 Task: Create a due date automation trigger when advanced on, on the tuesday after a card is due add dates without an overdue due date at 11:00 AM.
Action: Mouse moved to (828, 258)
Screenshot: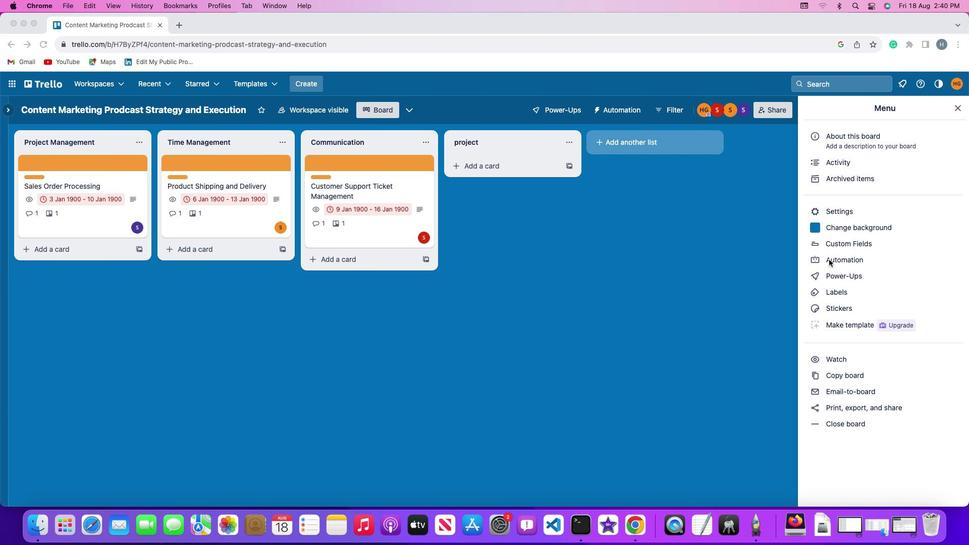 
Action: Mouse pressed left at (828, 258)
Screenshot: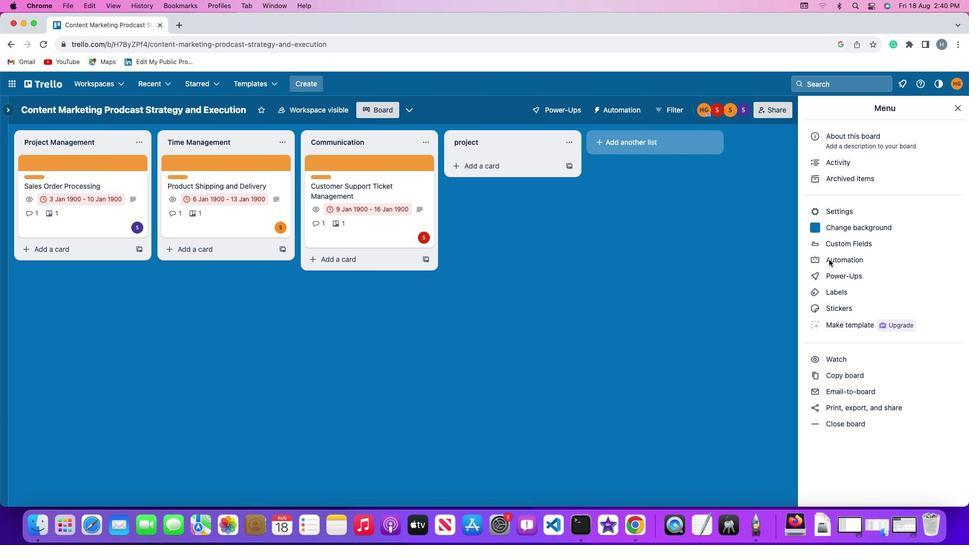 
Action: Mouse pressed left at (828, 258)
Screenshot: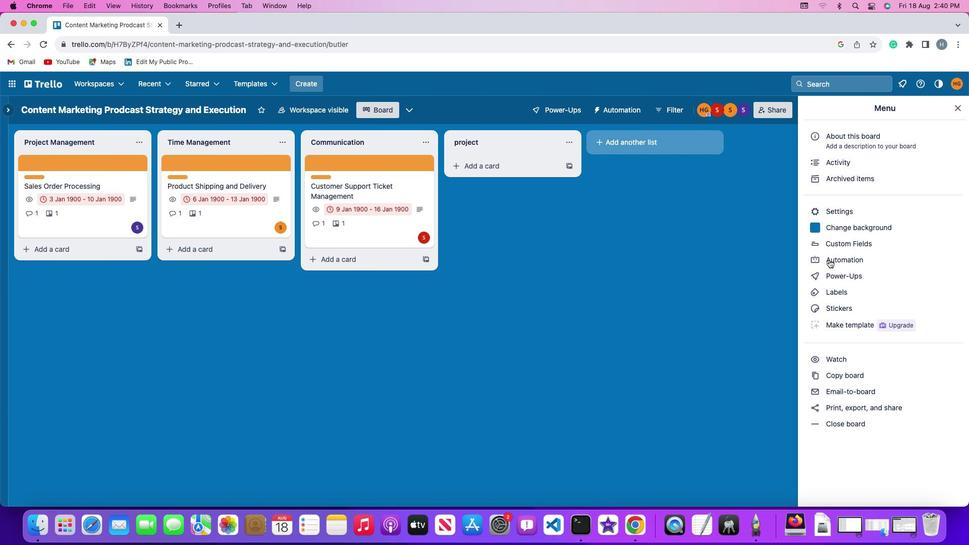 
Action: Mouse moved to (59, 235)
Screenshot: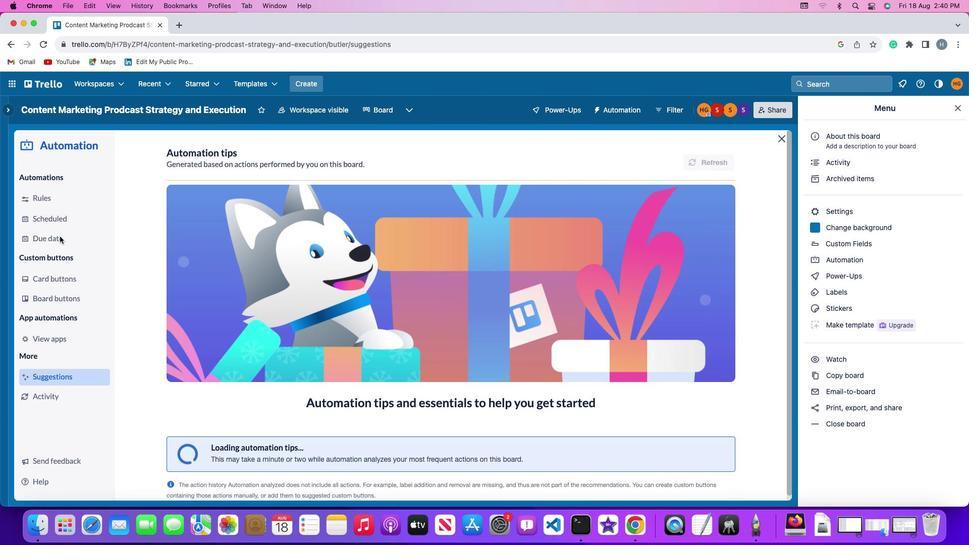 
Action: Mouse pressed left at (59, 235)
Screenshot: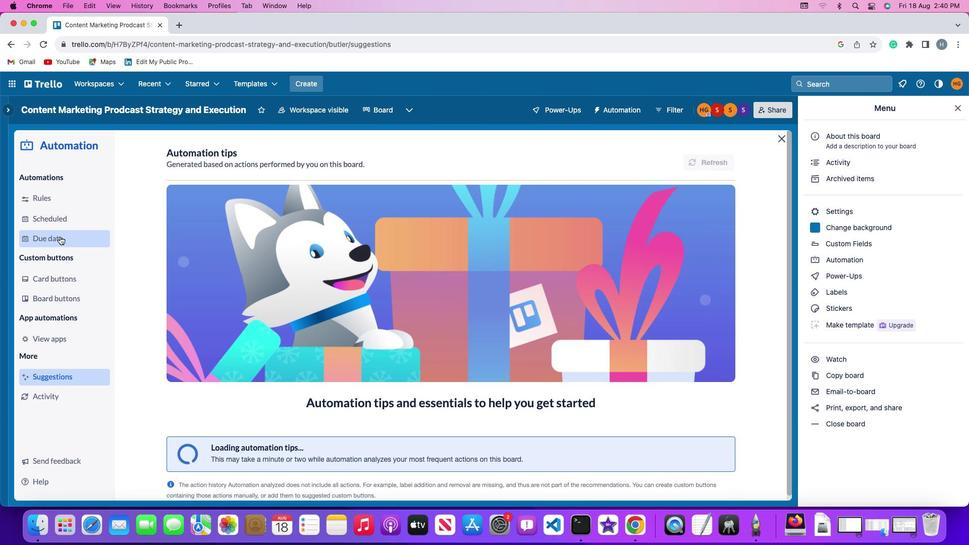 
Action: Mouse moved to (677, 150)
Screenshot: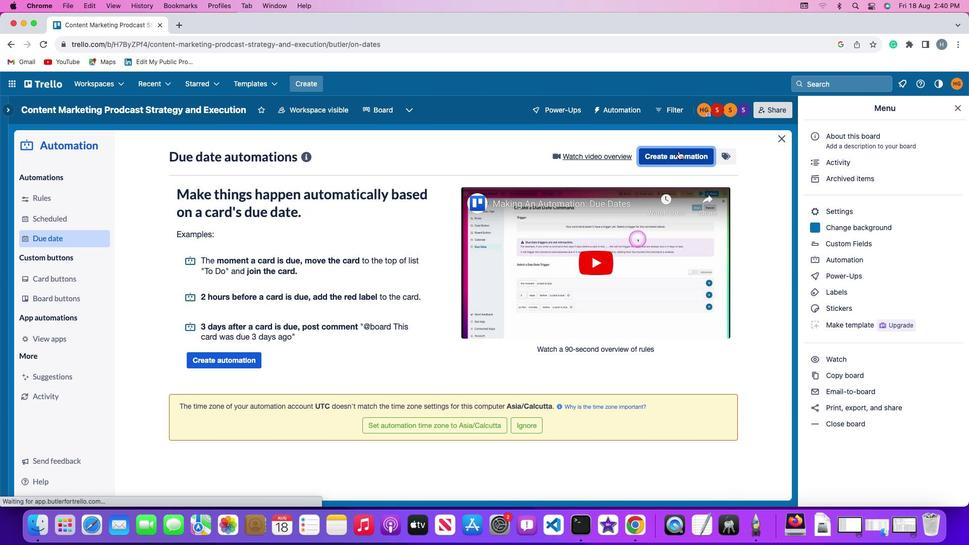
Action: Mouse pressed left at (677, 150)
Screenshot: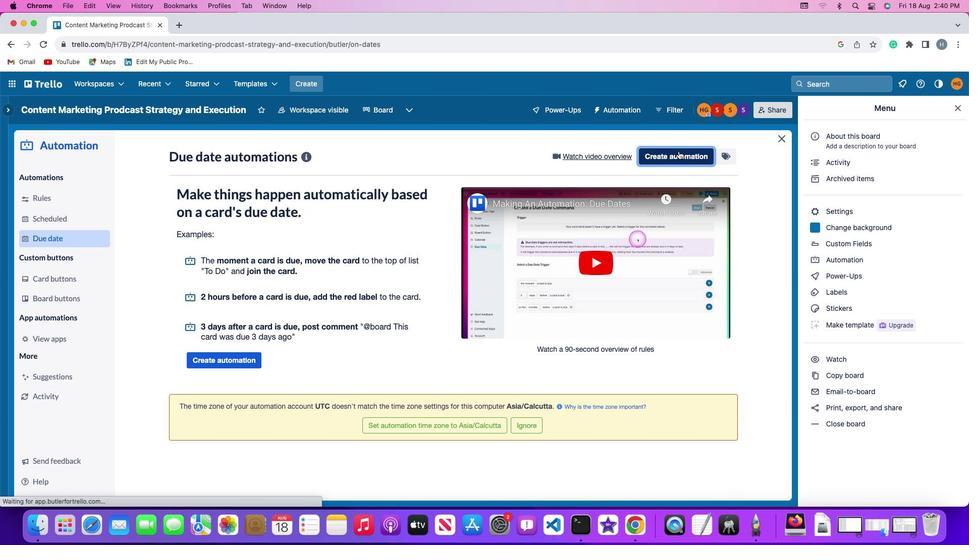 
Action: Mouse moved to (199, 252)
Screenshot: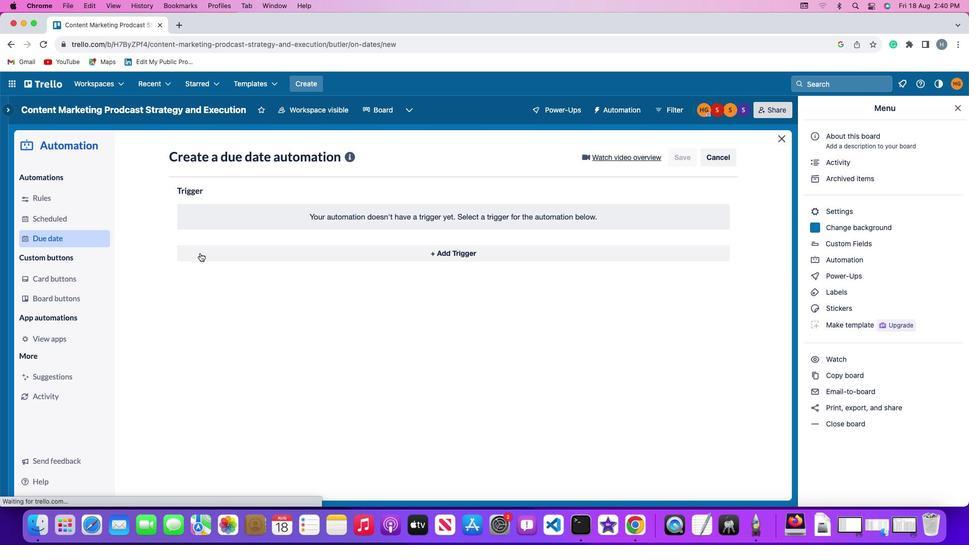 
Action: Mouse pressed left at (199, 252)
Screenshot: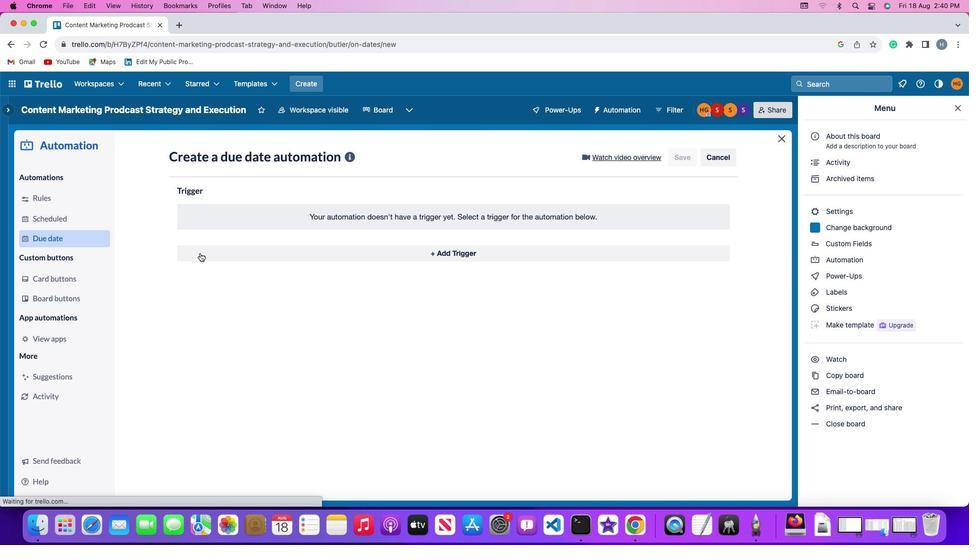 
Action: Mouse moved to (220, 434)
Screenshot: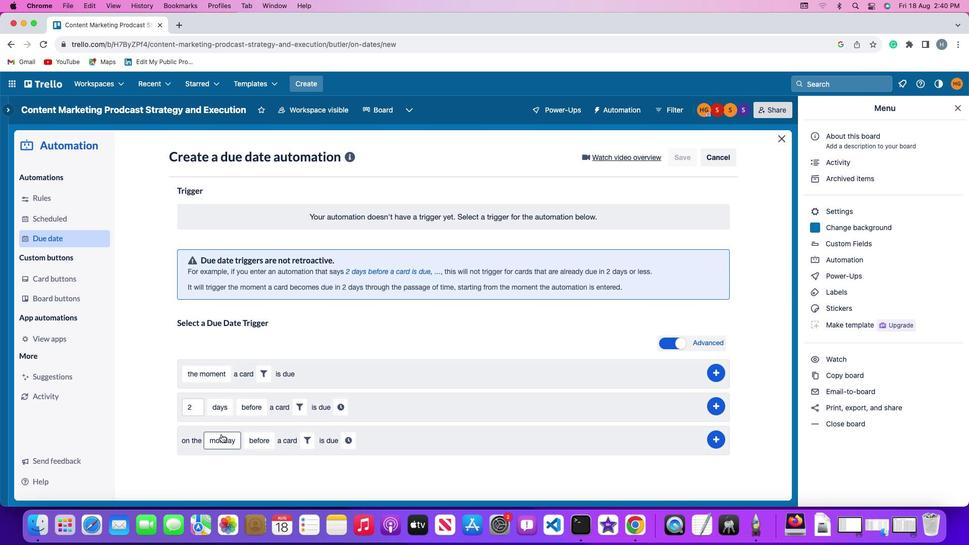 
Action: Mouse pressed left at (220, 434)
Screenshot: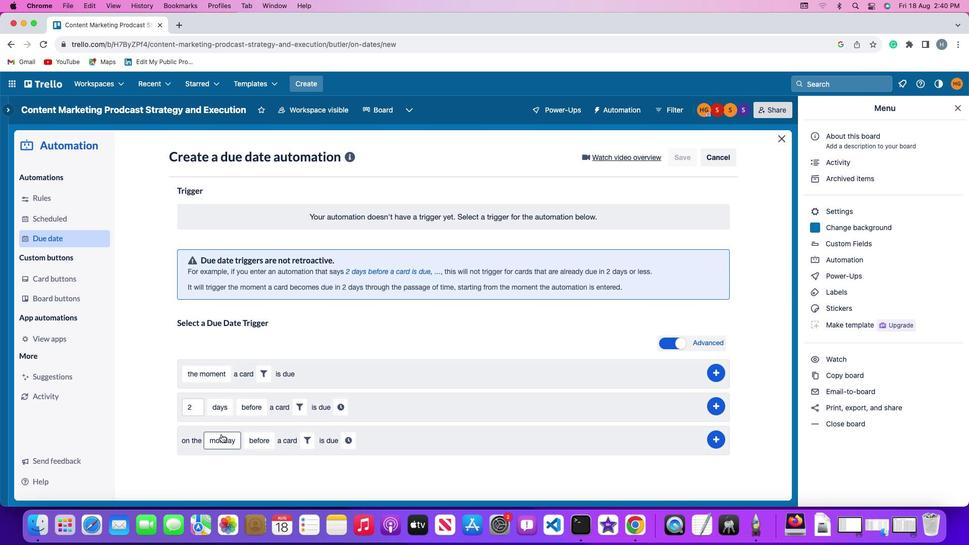 
Action: Mouse moved to (244, 324)
Screenshot: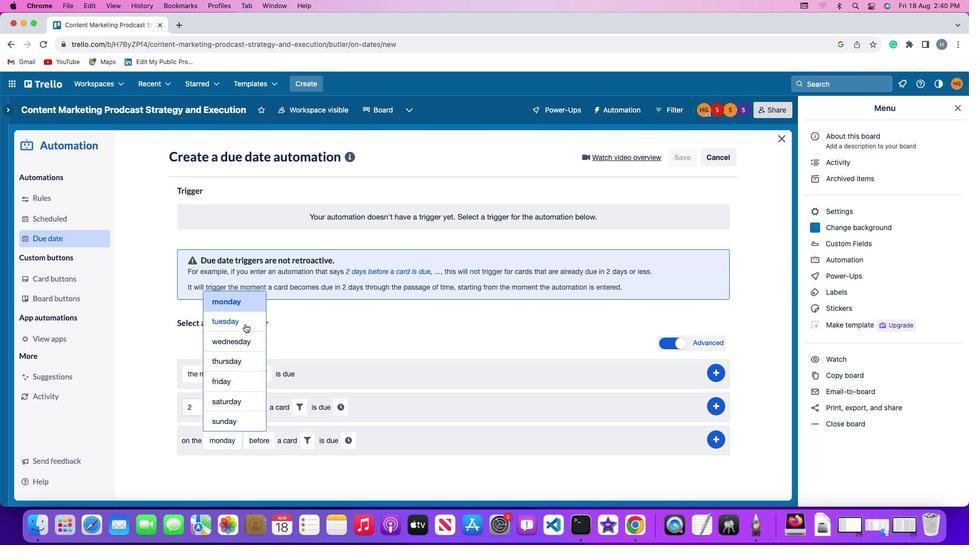
Action: Mouse pressed left at (244, 324)
Screenshot: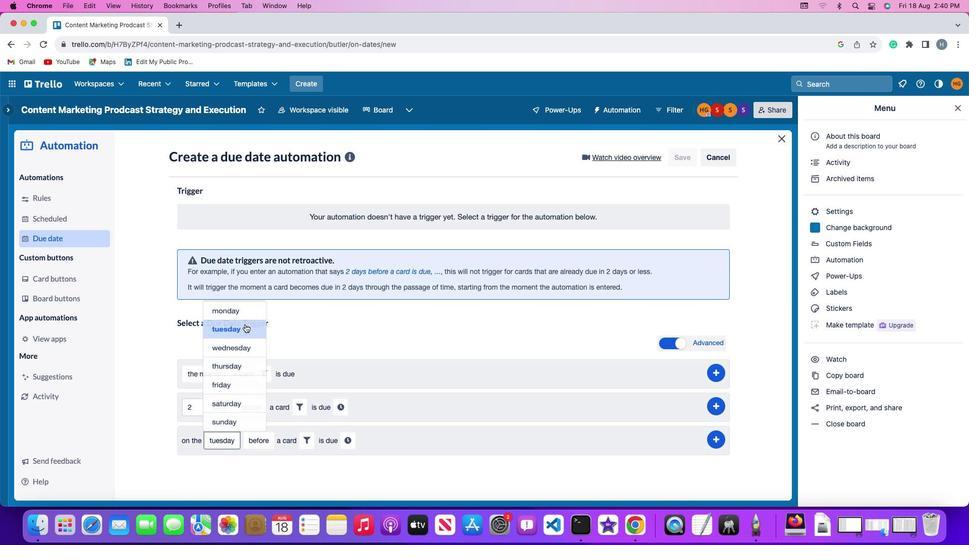 
Action: Mouse moved to (264, 441)
Screenshot: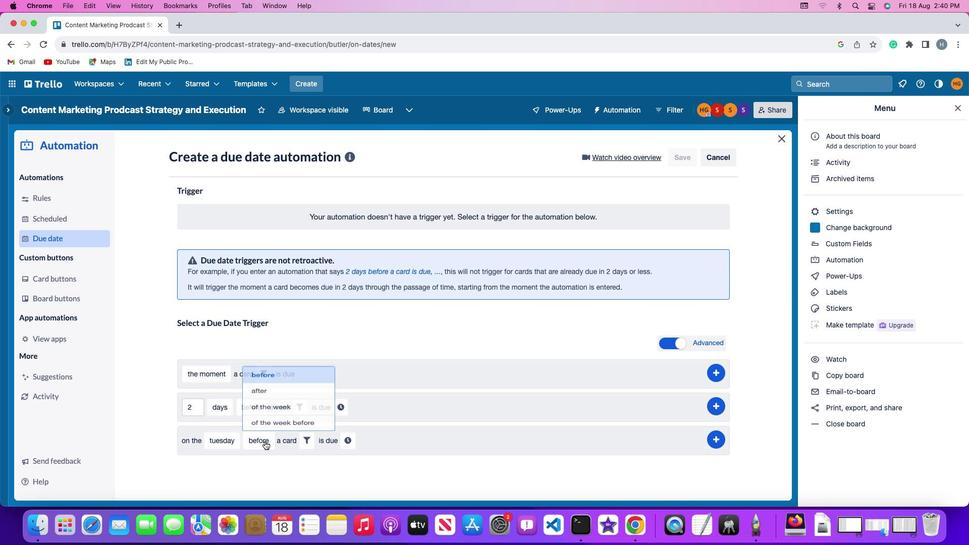 
Action: Mouse pressed left at (264, 441)
Screenshot: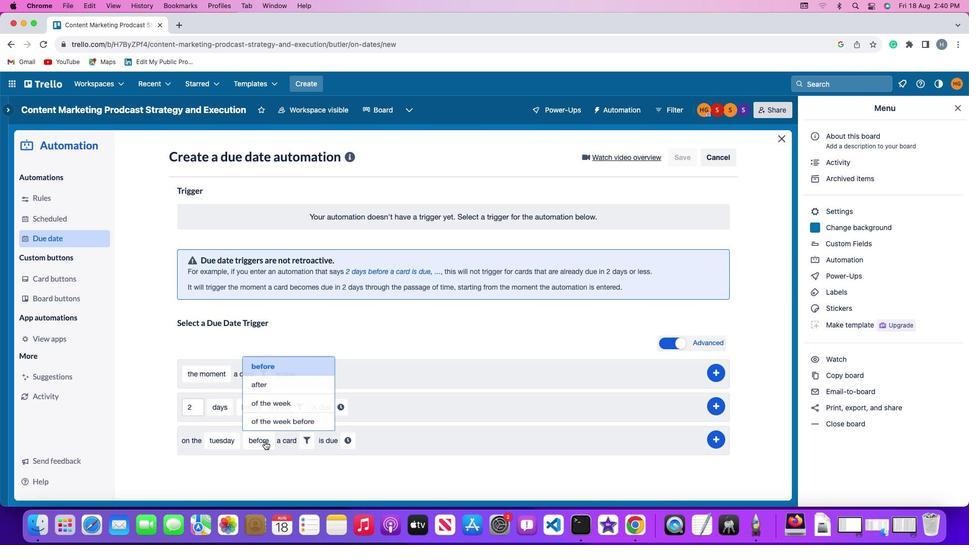 
Action: Mouse moved to (275, 383)
Screenshot: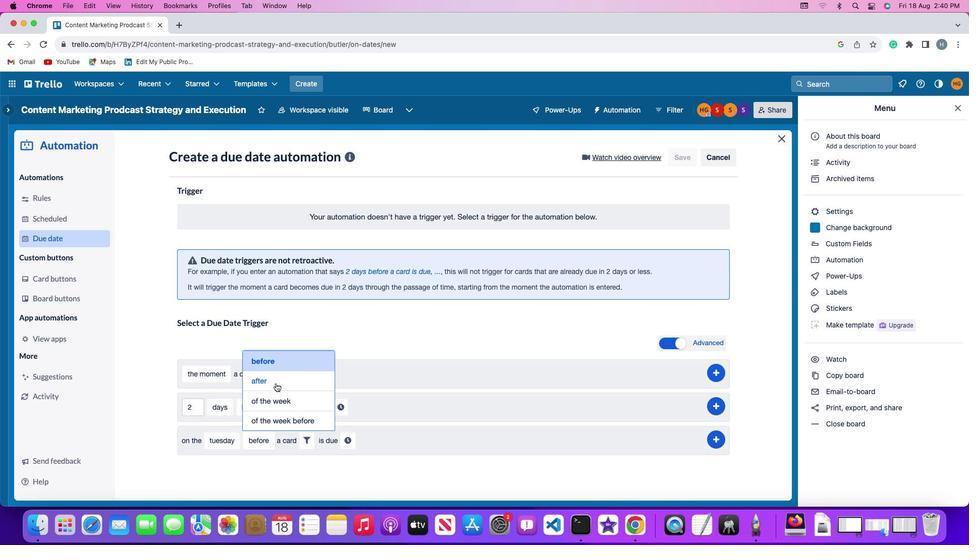 
Action: Mouse pressed left at (275, 383)
Screenshot: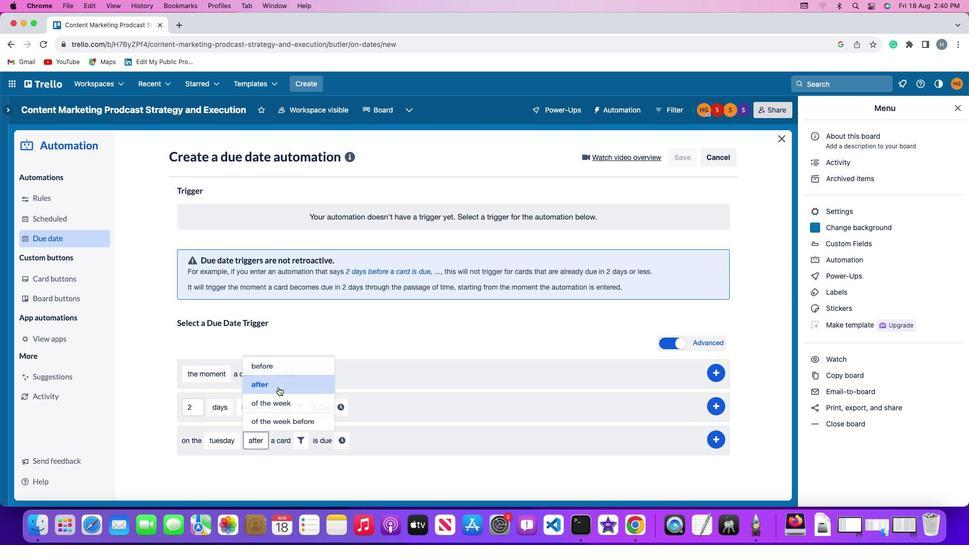 
Action: Mouse moved to (305, 439)
Screenshot: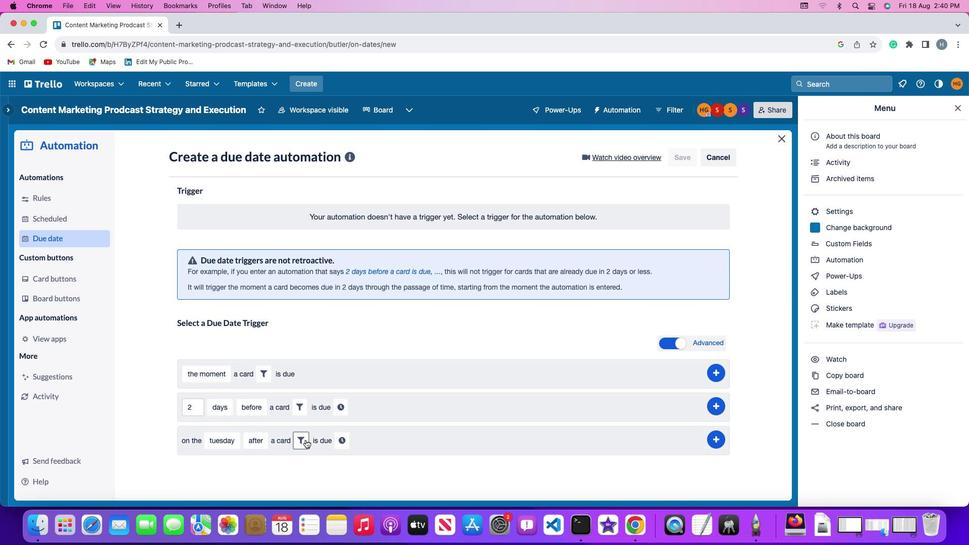 
Action: Mouse pressed left at (305, 439)
Screenshot: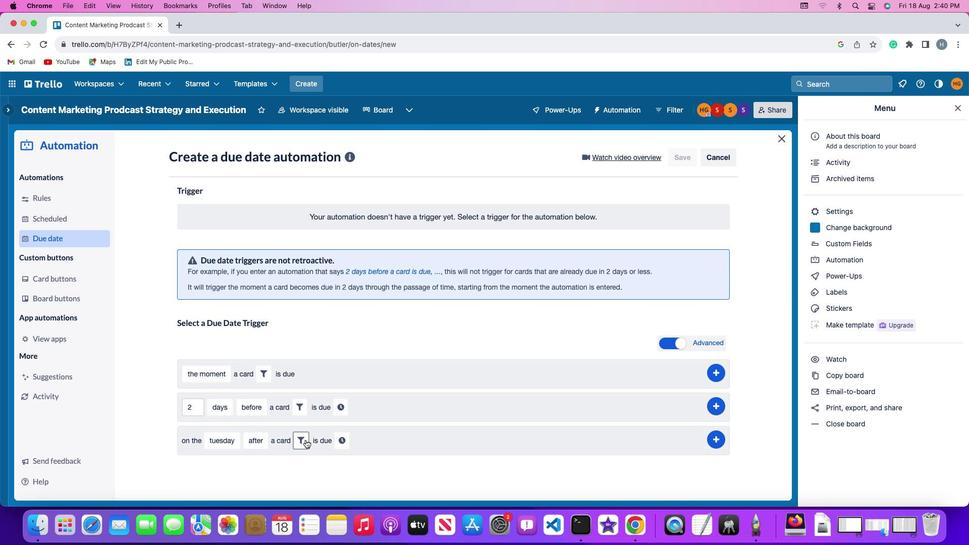 
Action: Mouse moved to (356, 466)
Screenshot: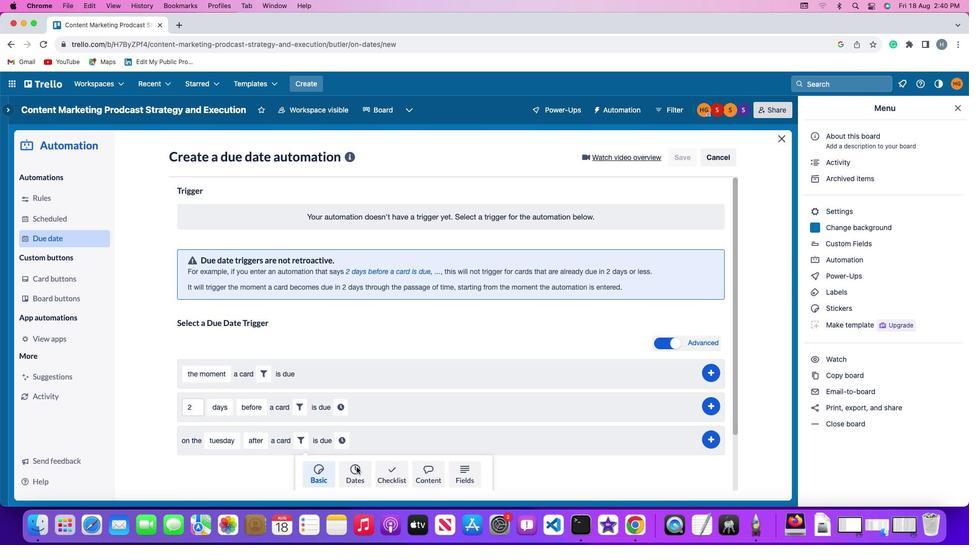 
Action: Mouse pressed left at (356, 466)
Screenshot: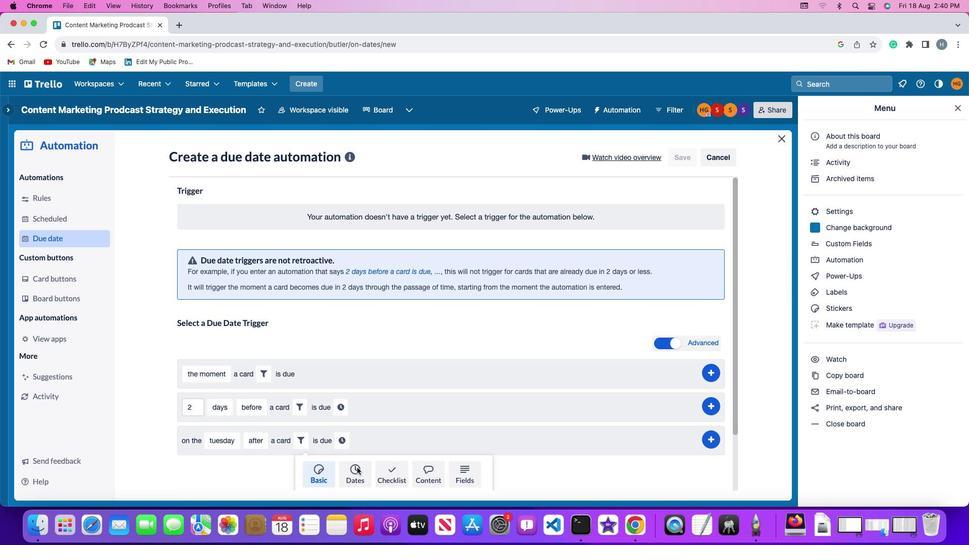 
Action: Mouse moved to (254, 461)
Screenshot: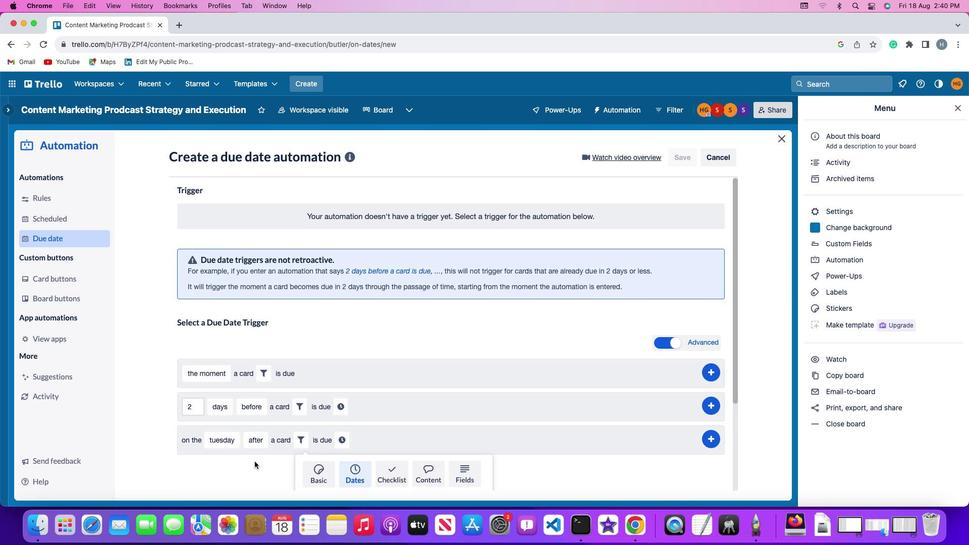 
Action: Mouse scrolled (254, 461) with delta (0, 0)
Screenshot: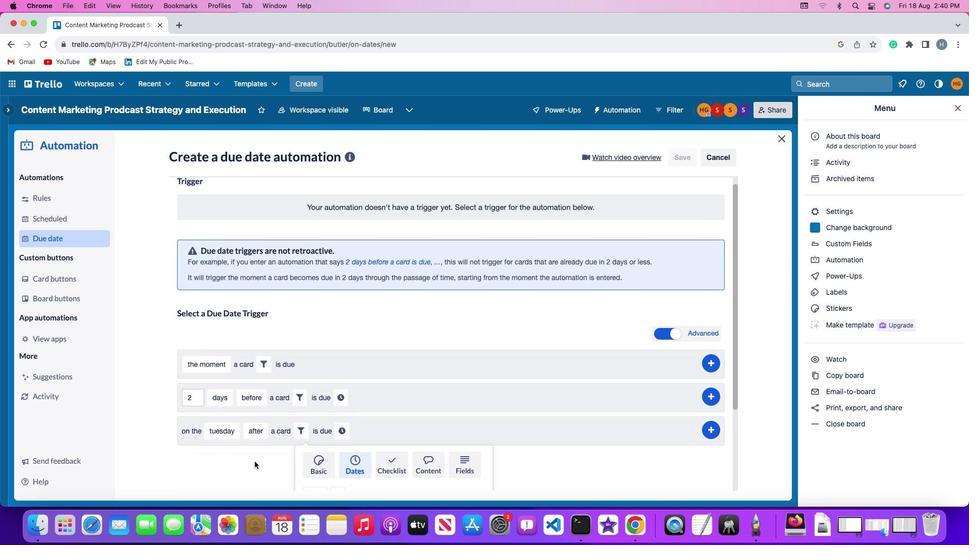 
Action: Mouse scrolled (254, 461) with delta (0, 0)
Screenshot: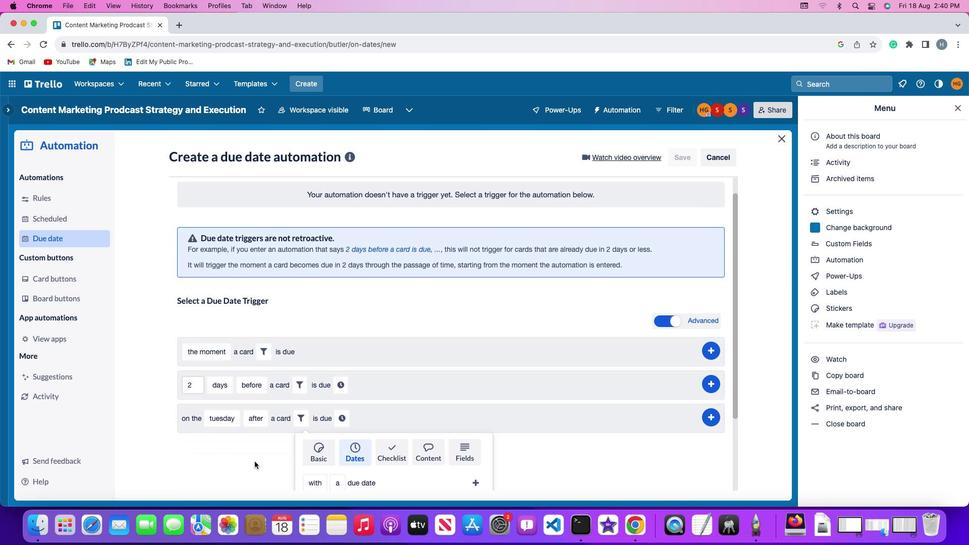 
Action: Mouse scrolled (254, 461) with delta (0, -1)
Screenshot: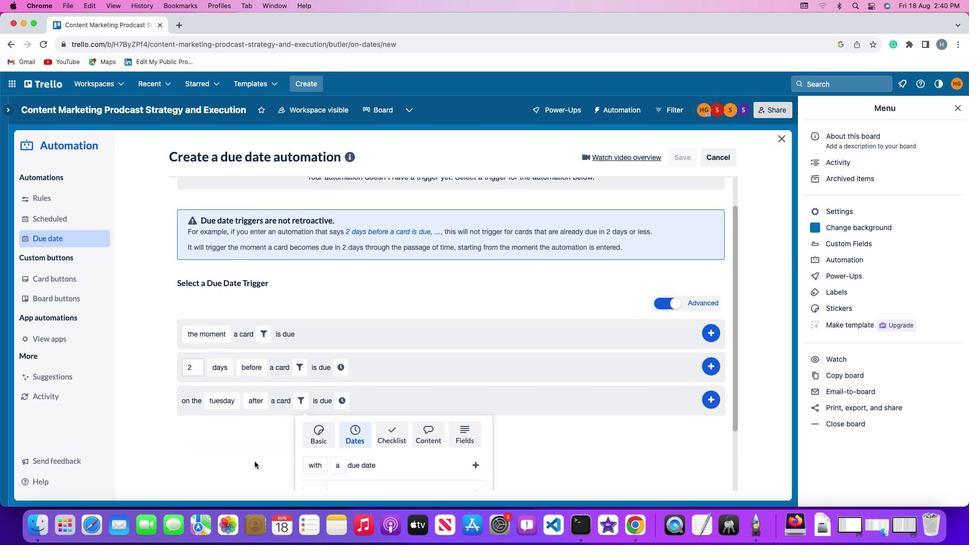 
Action: Mouse moved to (299, 436)
Screenshot: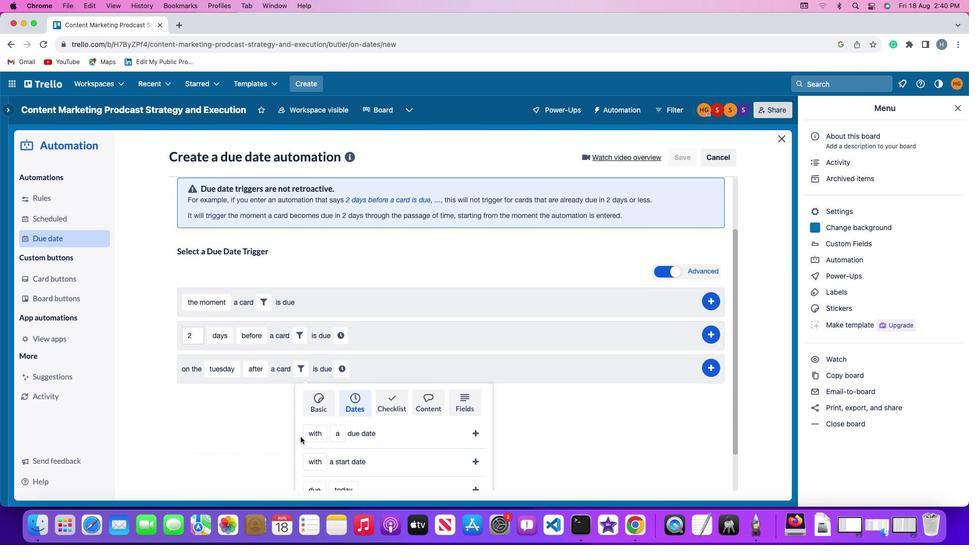 
Action: Mouse pressed left at (299, 436)
Screenshot: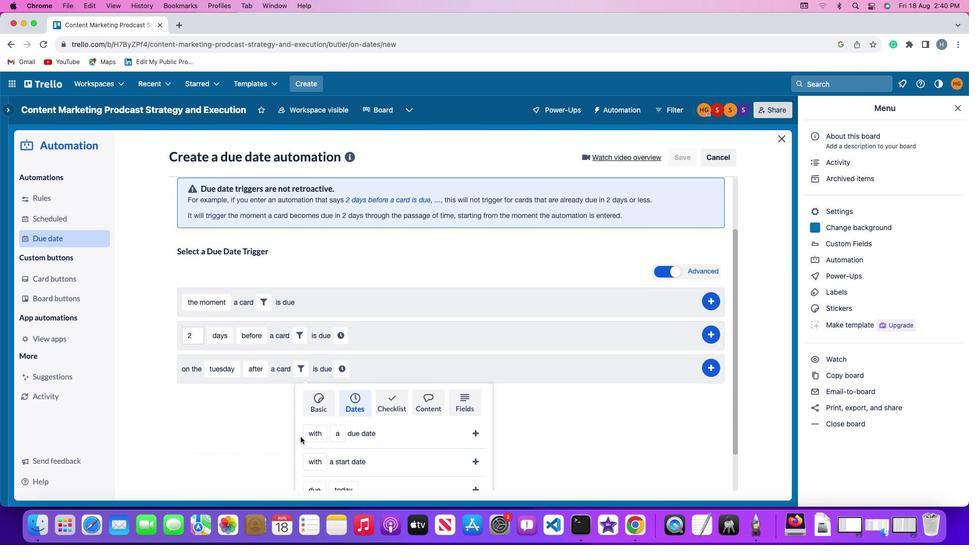 
Action: Mouse moved to (306, 435)
Screenshot: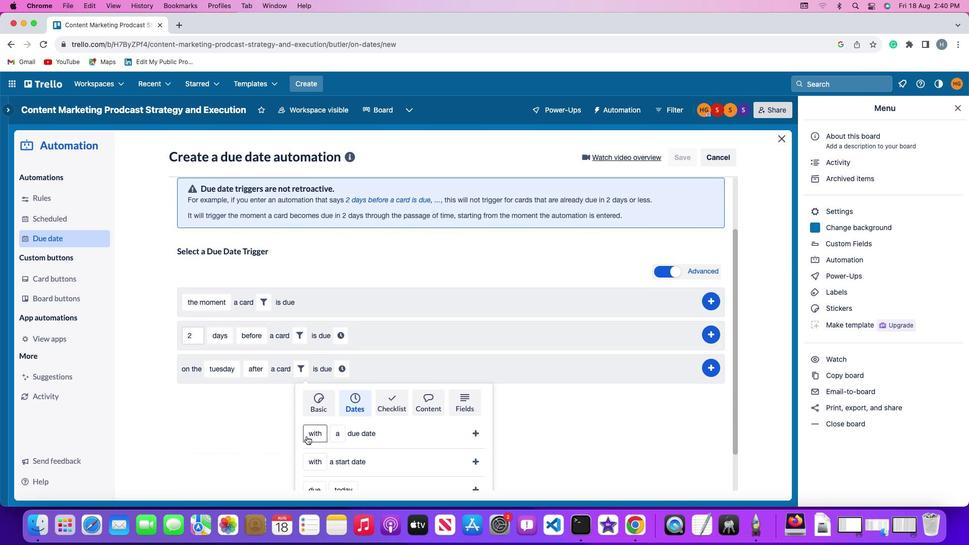 
Action: Mouse pressed left at (306, 435)
Screenshot: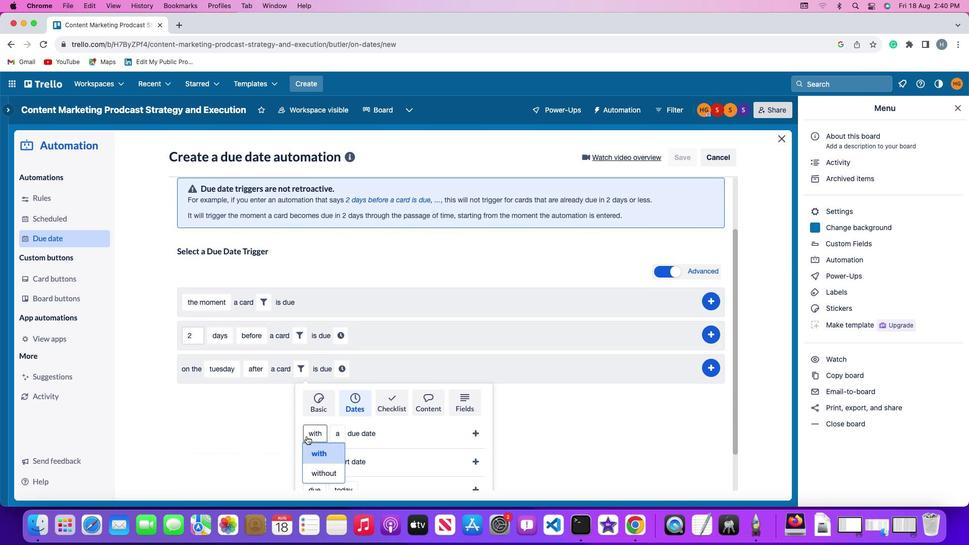 
Action: Mouse moved to (316, 473)
Screenshot: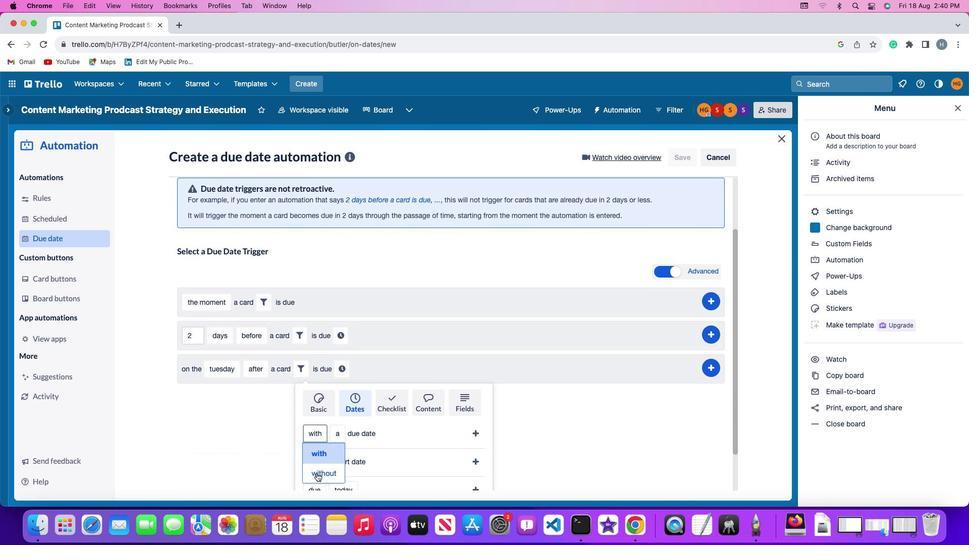 
Action: Mouse pressed left at (316, 473)
Screenshot: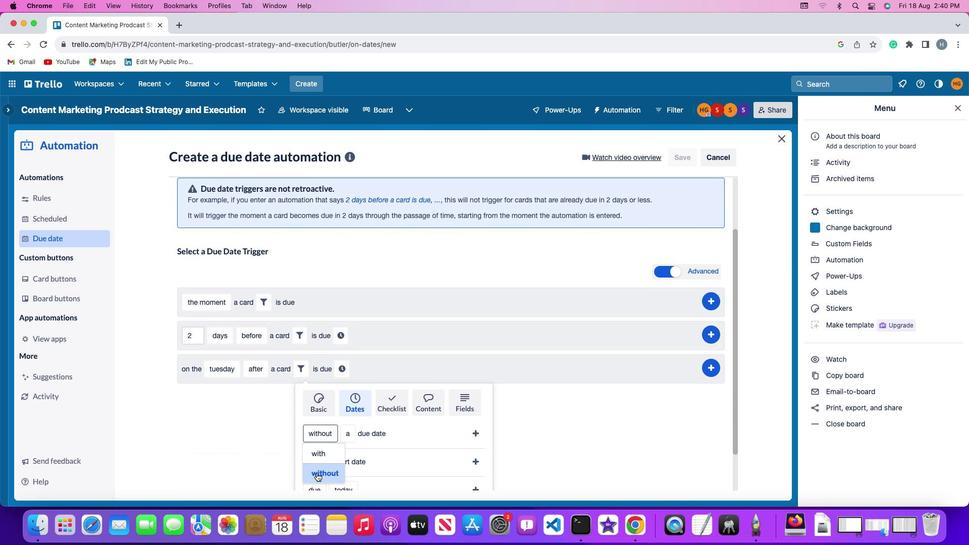 
Action: Mouse moved to (355, 432)
Screenshot: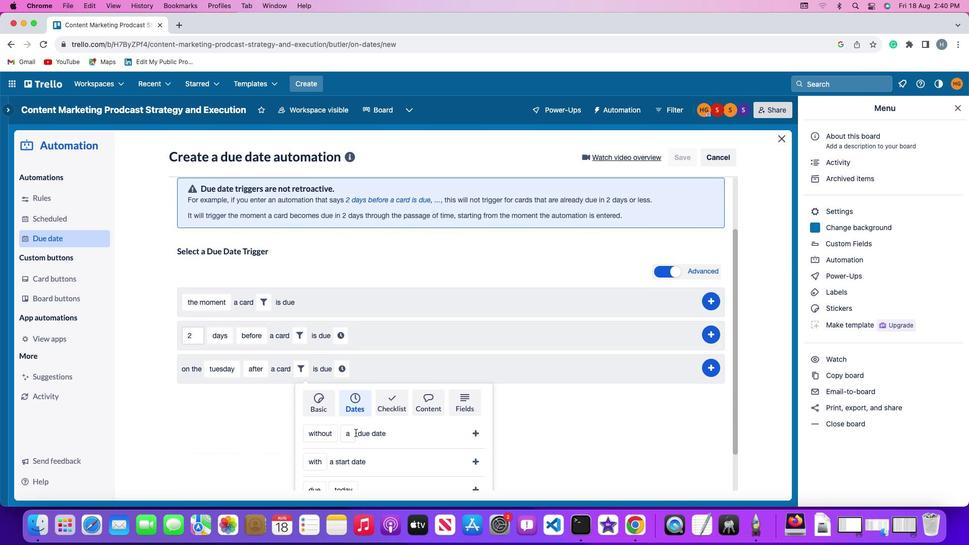 
Action: Mouse pressed left at (355, 432)
Screenshot: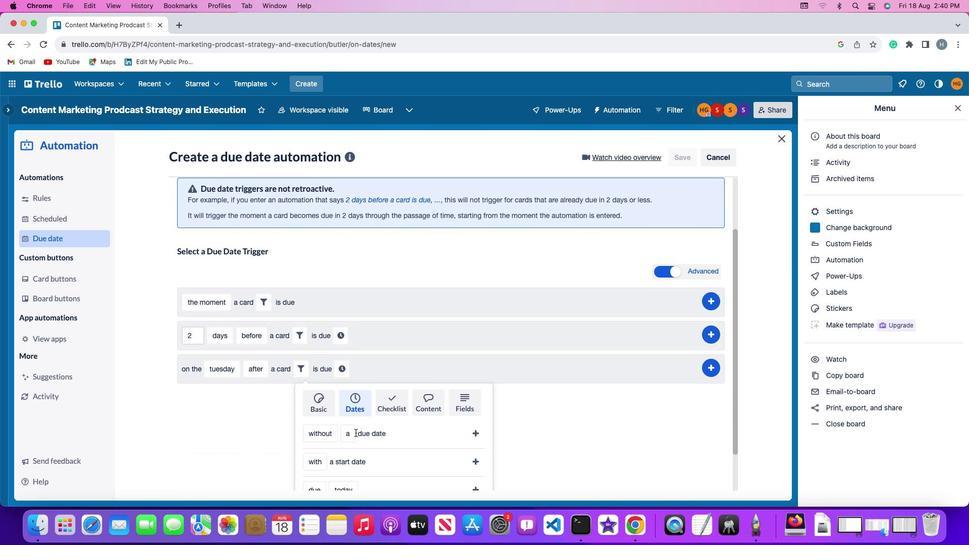 
Action: Mouse moved to (344, 434)
Screenshot: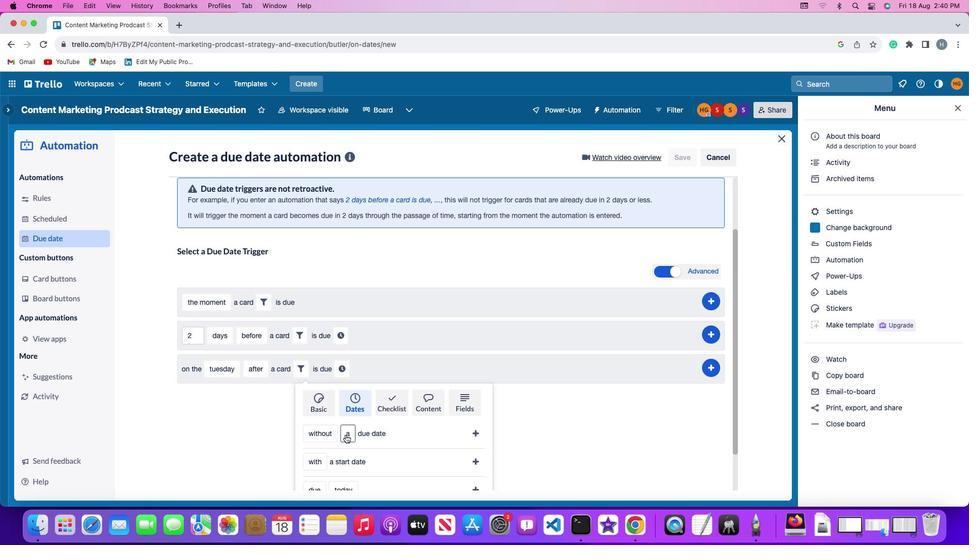 
Action: Mouse pressed left at (344, 434)
Screenshot: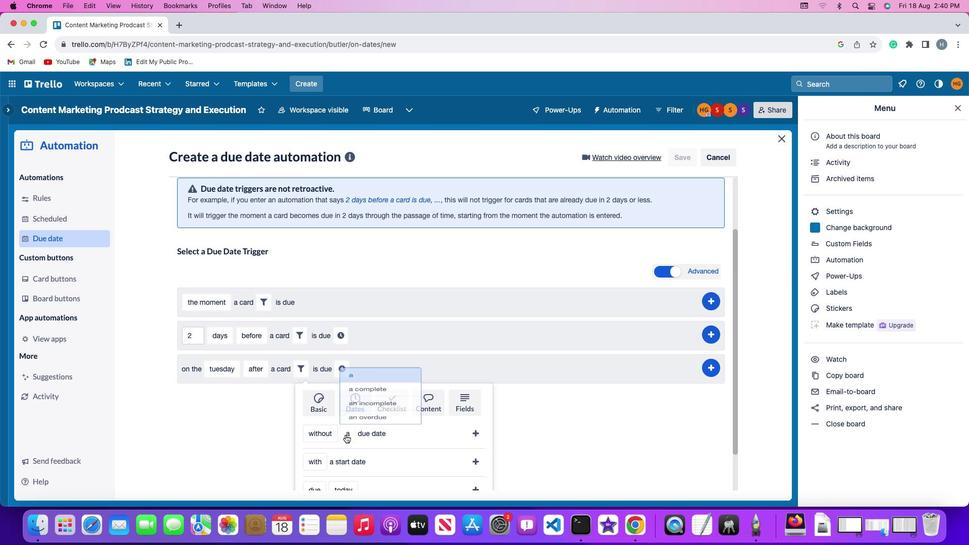 
Action: Mouse moved to (346, 434)
Screenshot: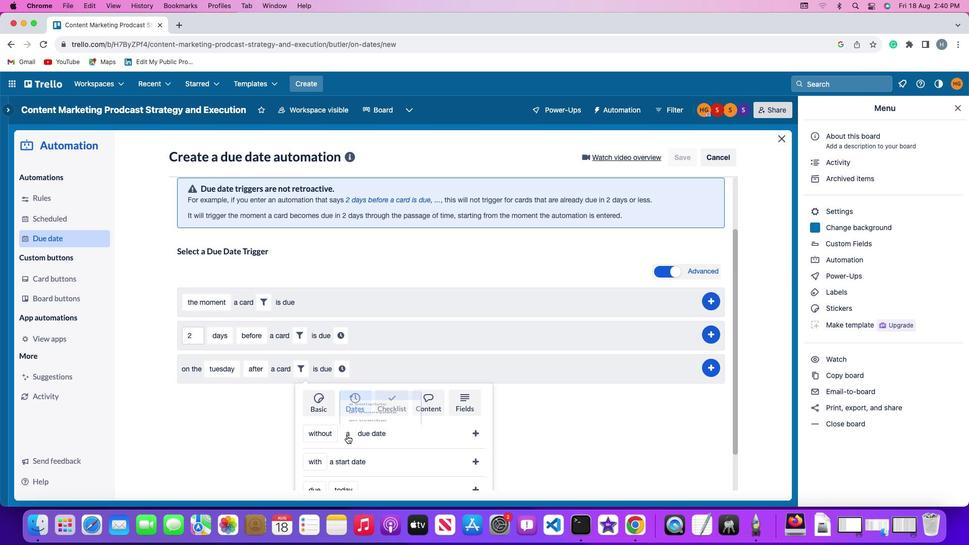 
Action: Mouse pressed left at (346, 434)
Screenshot: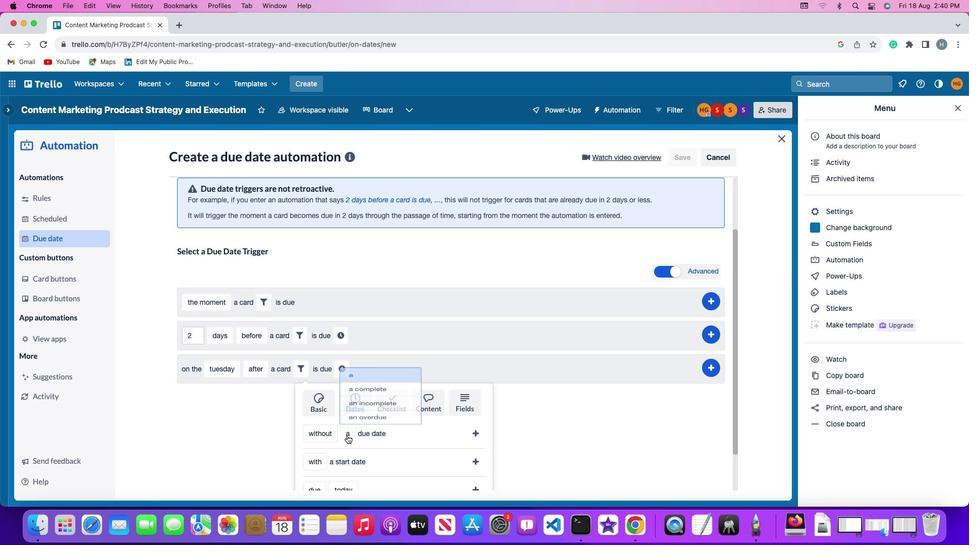 
Action: Mouse moved to (361, 416)
Screenshot: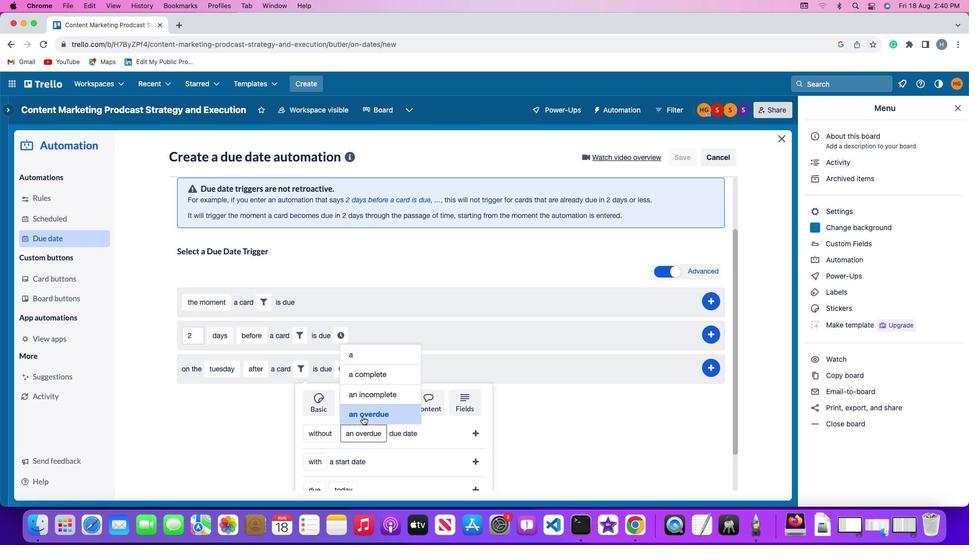
Action: Mouse pressed left at (361, 416)
Screenshot: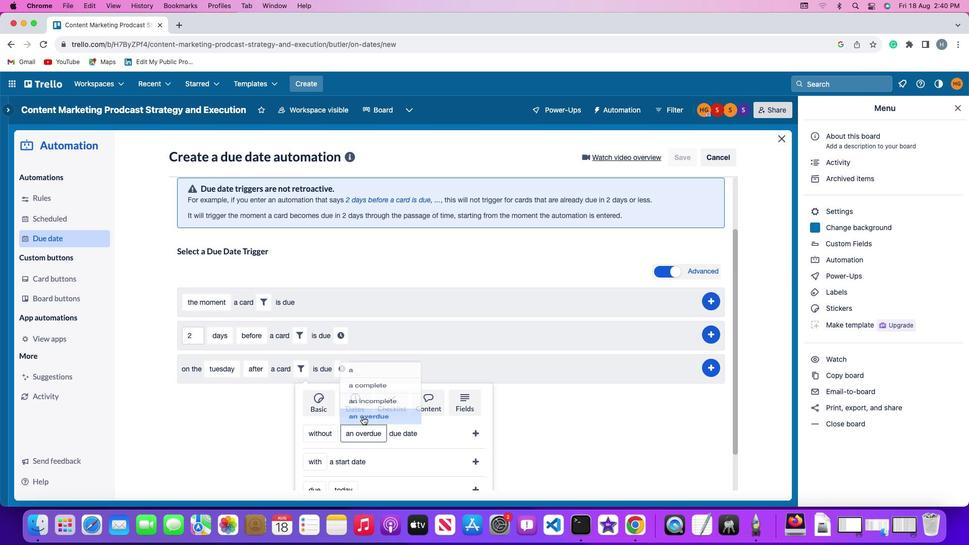 
Action: Mouse moved to (469, 430)
Screenshot: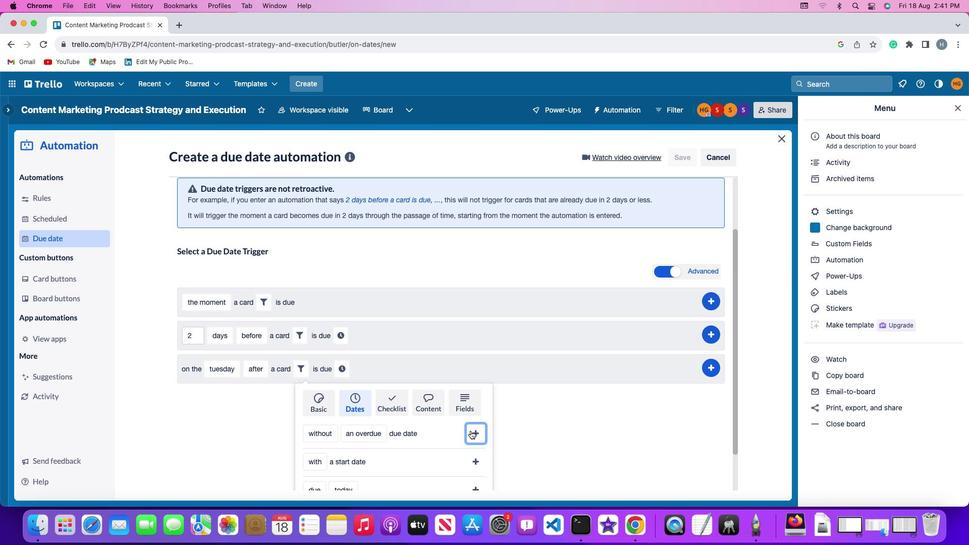 
Action: Mouse pressed left at (469, 430)
Screenshot: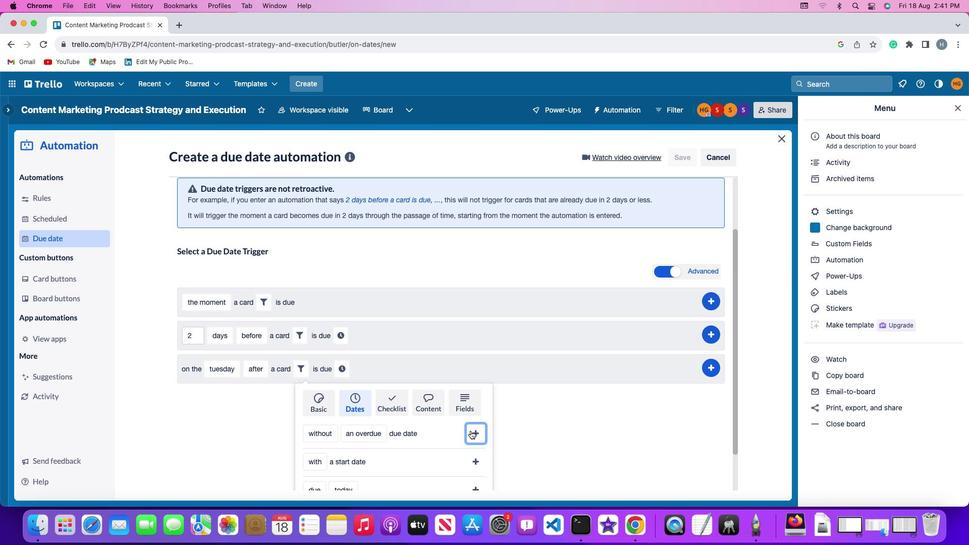
Action: Mouse moved to (458, 442)
Screenshot: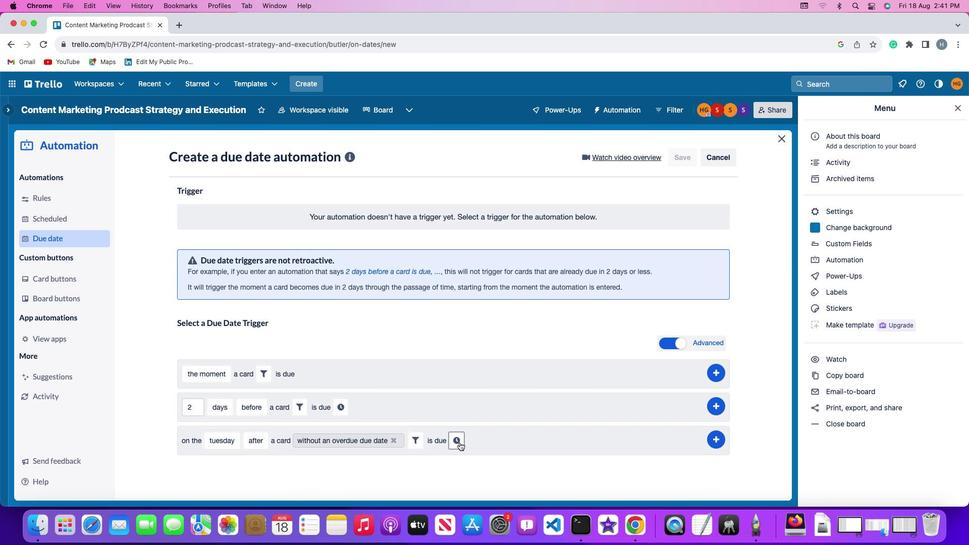 
Action: Mouse pressed left at (458, 442)
Screenshot: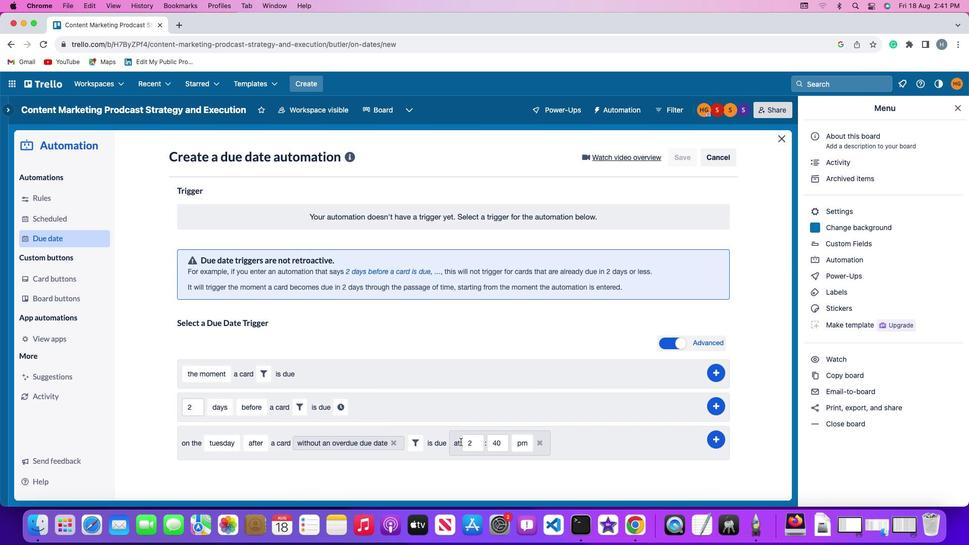 
Action: Mouse moved to (477, 441)
Screenshot: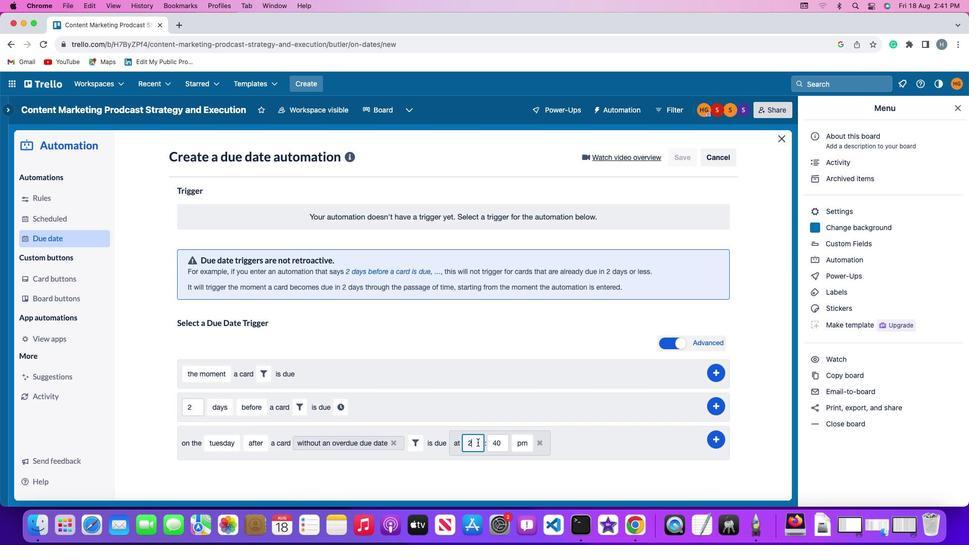 
Action: Mouse pressed left at (477, 441)
Screenshot: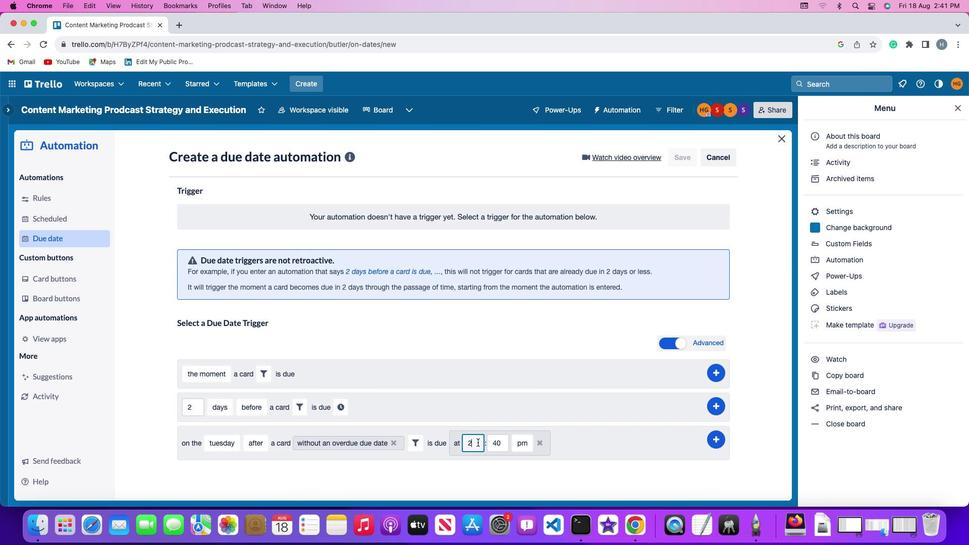 
Action: Key pressed Key.backspace'1''1'
Screenshot: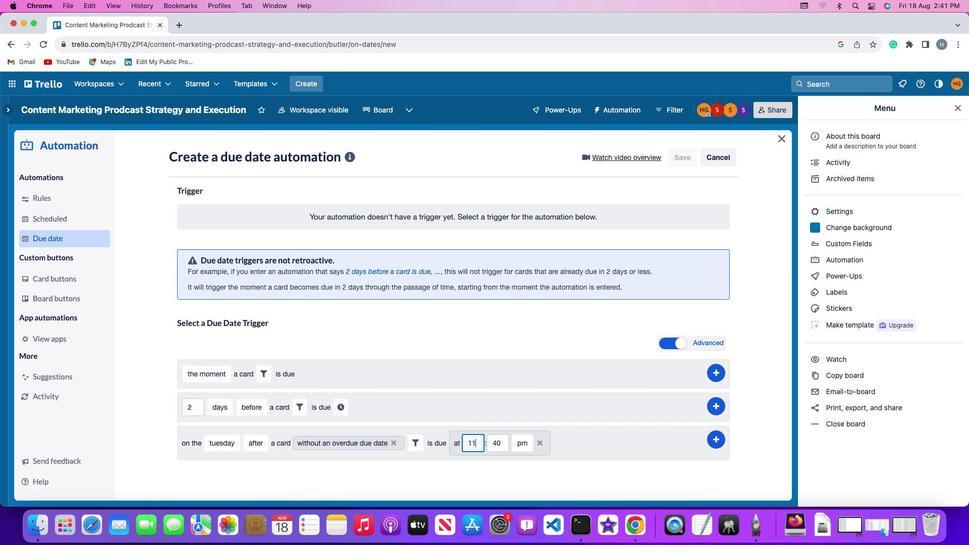 
Action: Mouse moved to (503, 442)
Screenshot: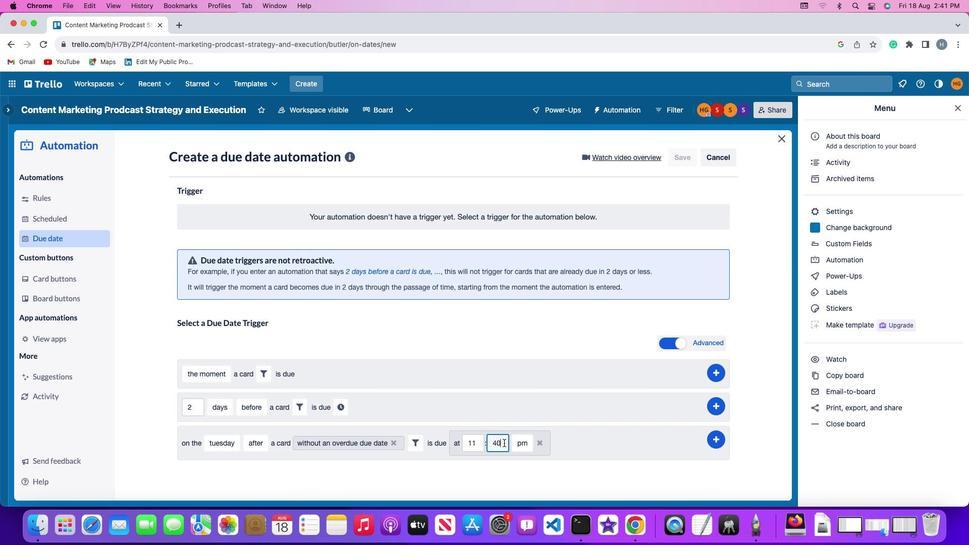 
Action: Mouse pressed left at (503, 442)
Screenshot: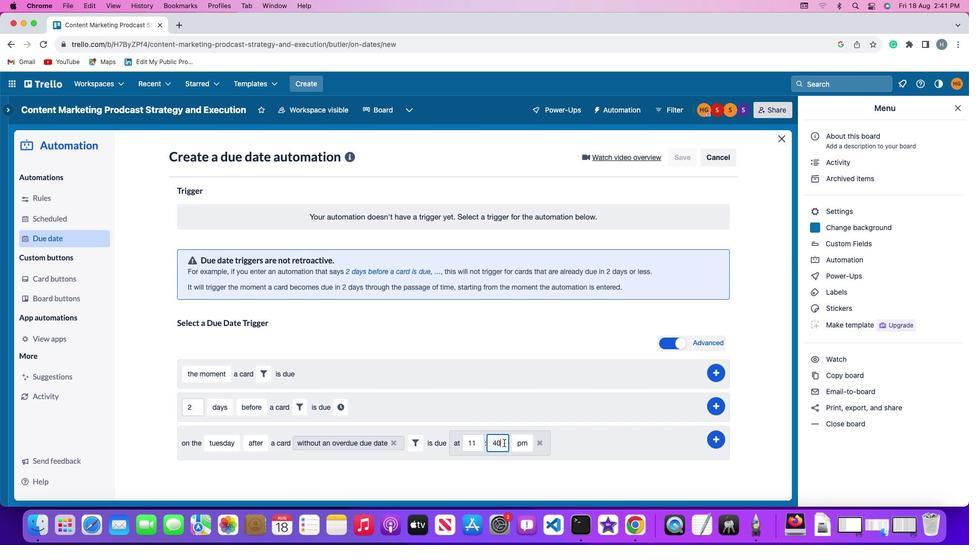 
Action: Key pressed Key.backspaceKey.backspace'0''0'
Screenshot: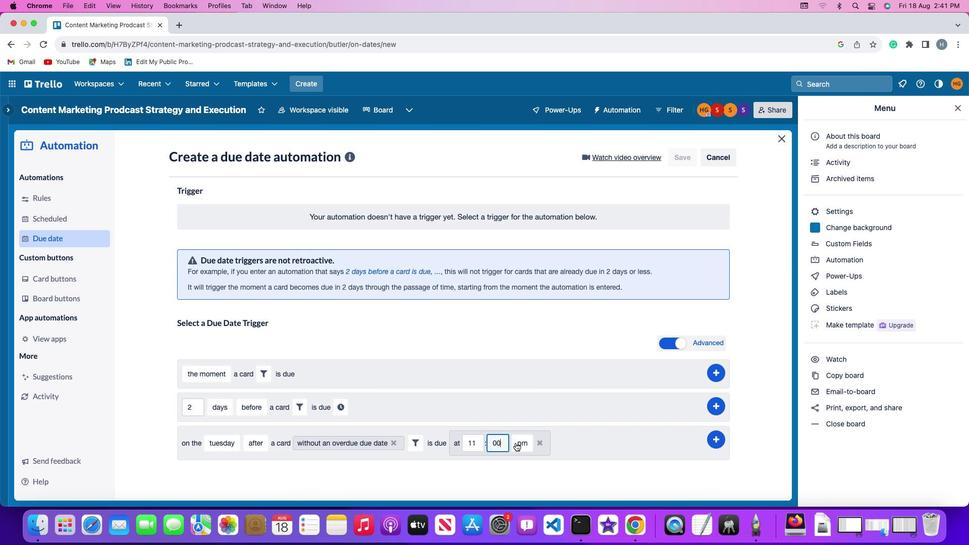 
Action: Mouse moved to (523, 442)
Screenshot: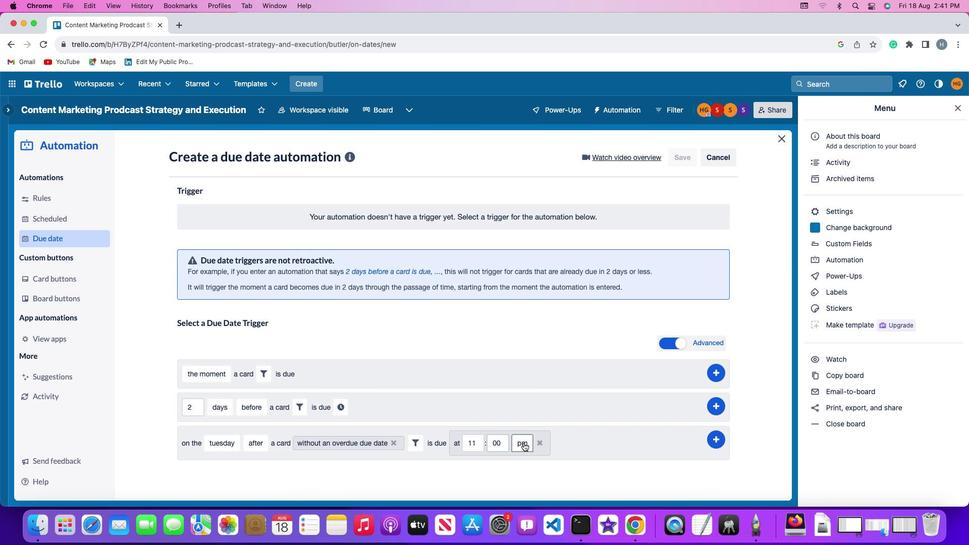 
Action: Mouse pressed left at (523, 442)
Screenshot: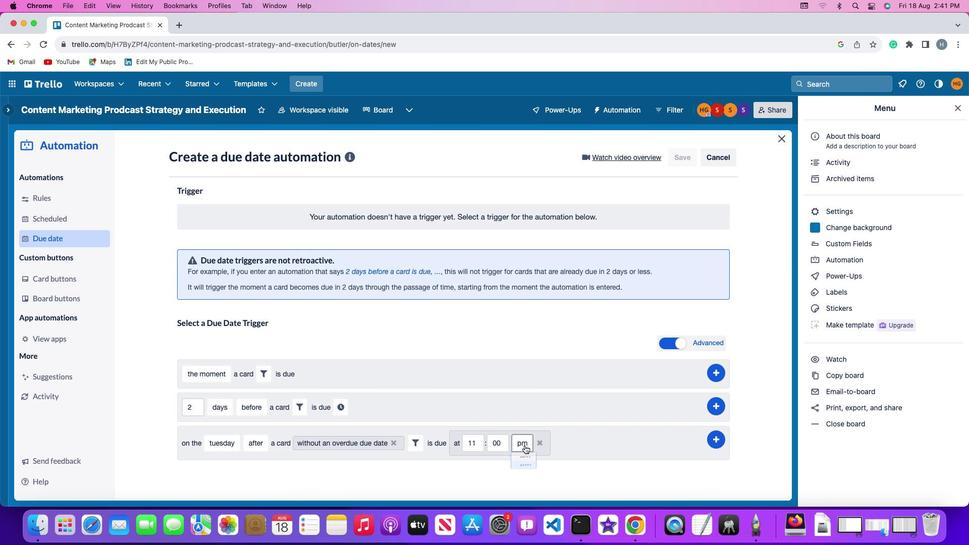 
Action: Mouse moved to (525, 459)
Screenshot: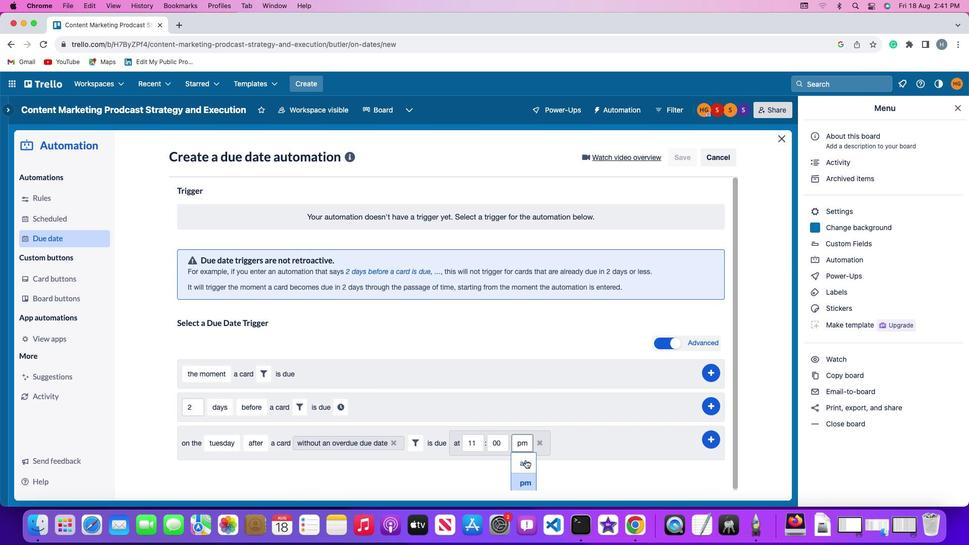 
Action: Mouse pressed left at (525, 459)
Screenshot: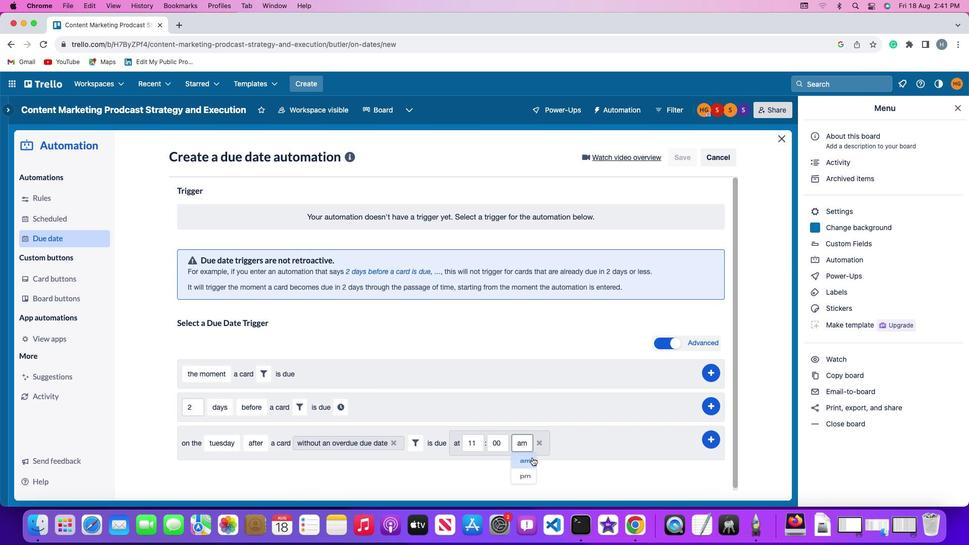 
Action: Mouse moved to (717, 437)
Screenshot: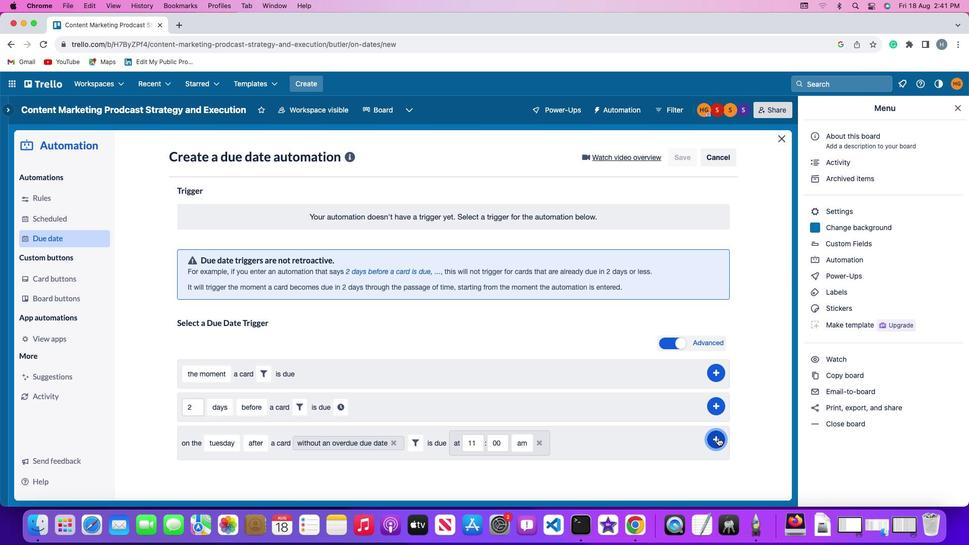 
Action: Mouse pressed left at (717, 437)
Screenshot: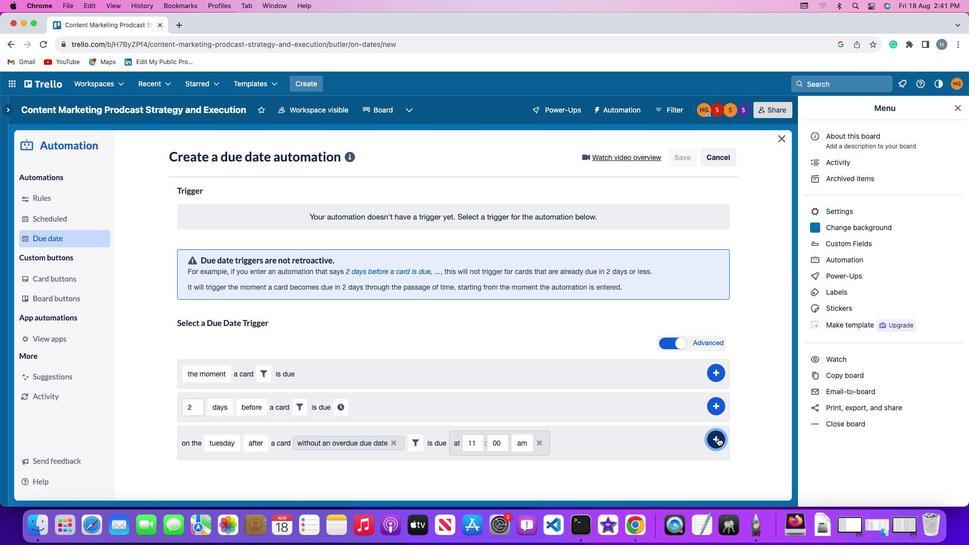 
Action: Mouse moved to (760, 337)
Screenshot: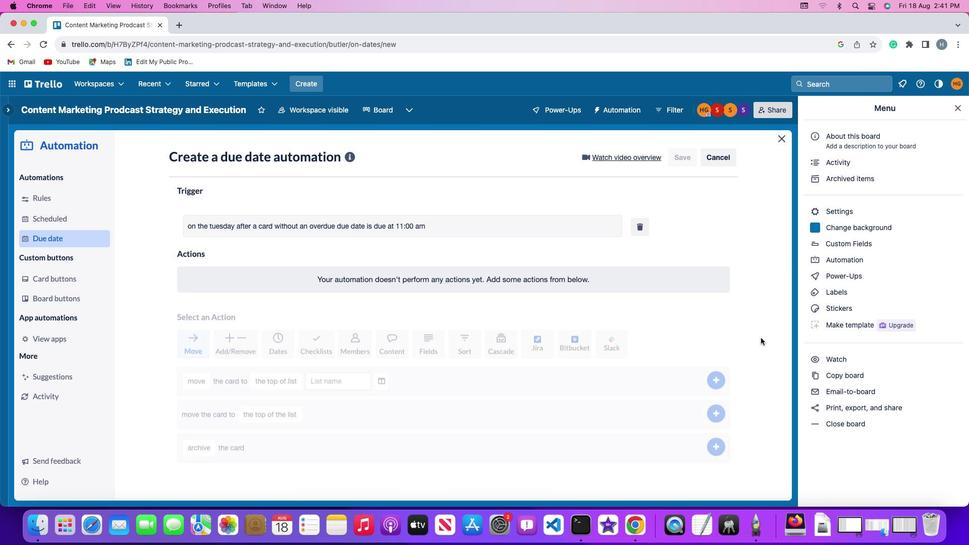 
